 Task: change the line height option to 3 in the console.
Action: Mouse moved to (37, 489)
Screenshot: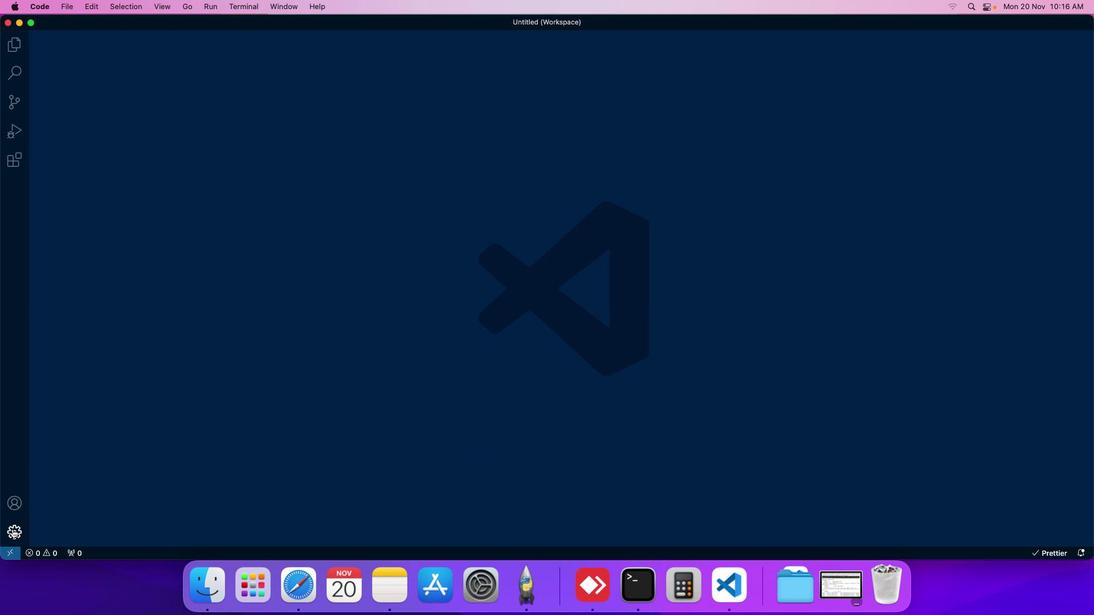 
Action: Mouse pressed left at (37, 489)
Screenshot: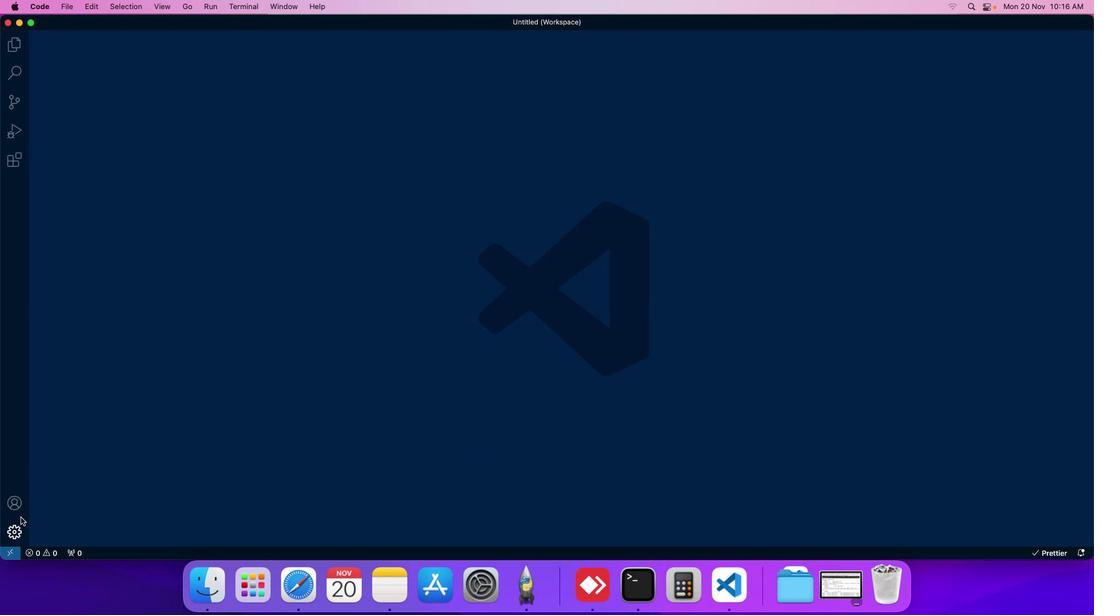 
Action: Mouse moved to (58, 420)
Screenshot: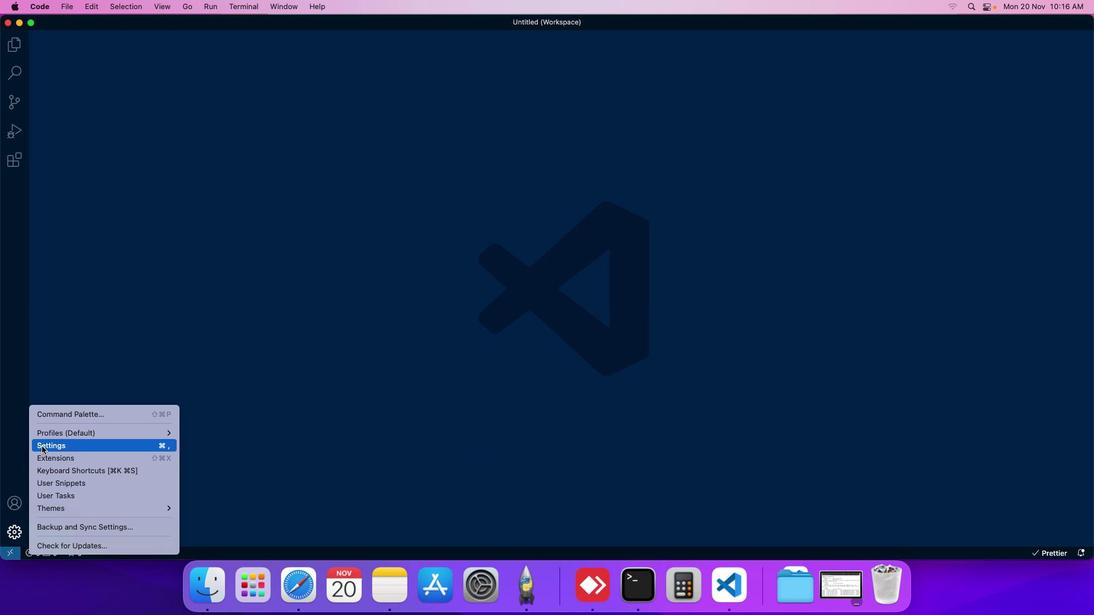 
Action: Mouse pressed left at (58, 420)
Screenshot: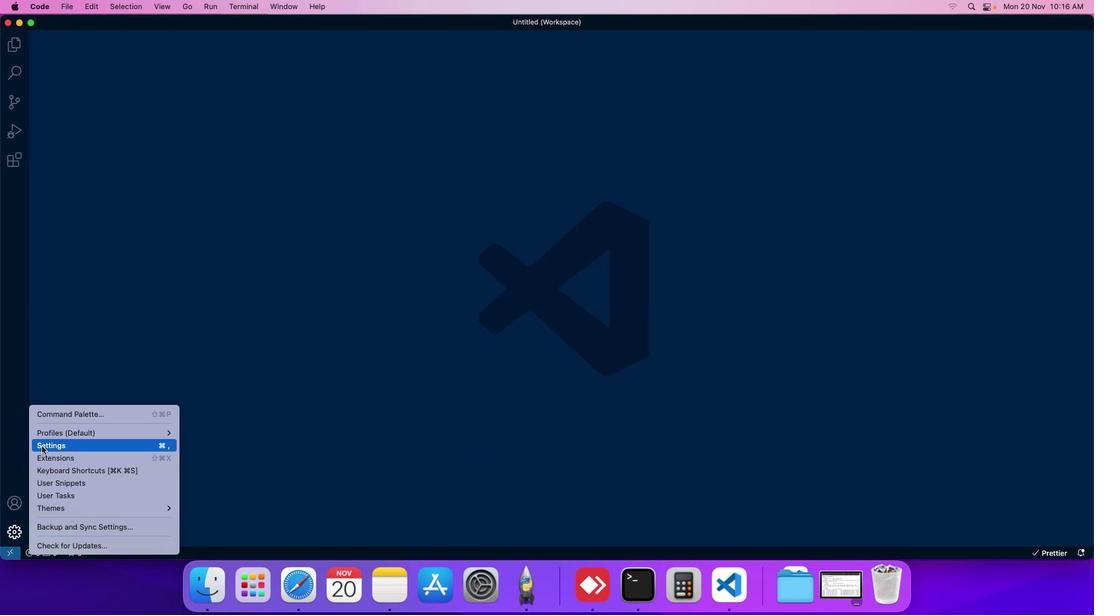 
Action: Mouse moved to (224, 121)
Screenshot: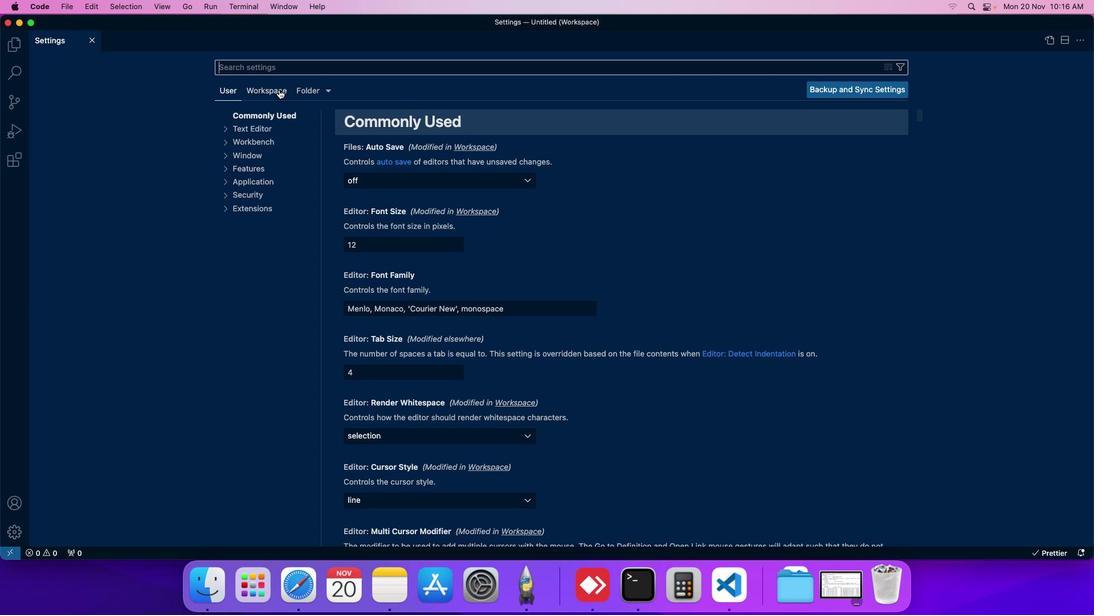 
Action: Mouse pressed left at (224, 121)
Screenshot: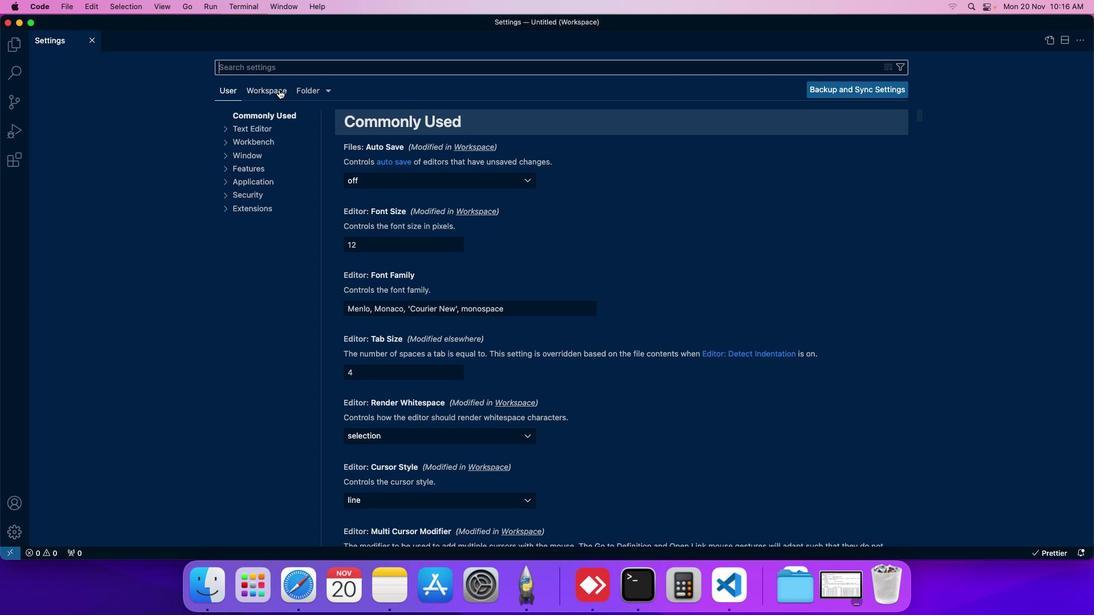
Action: Mouse moved to (210, 187)
Screenshot: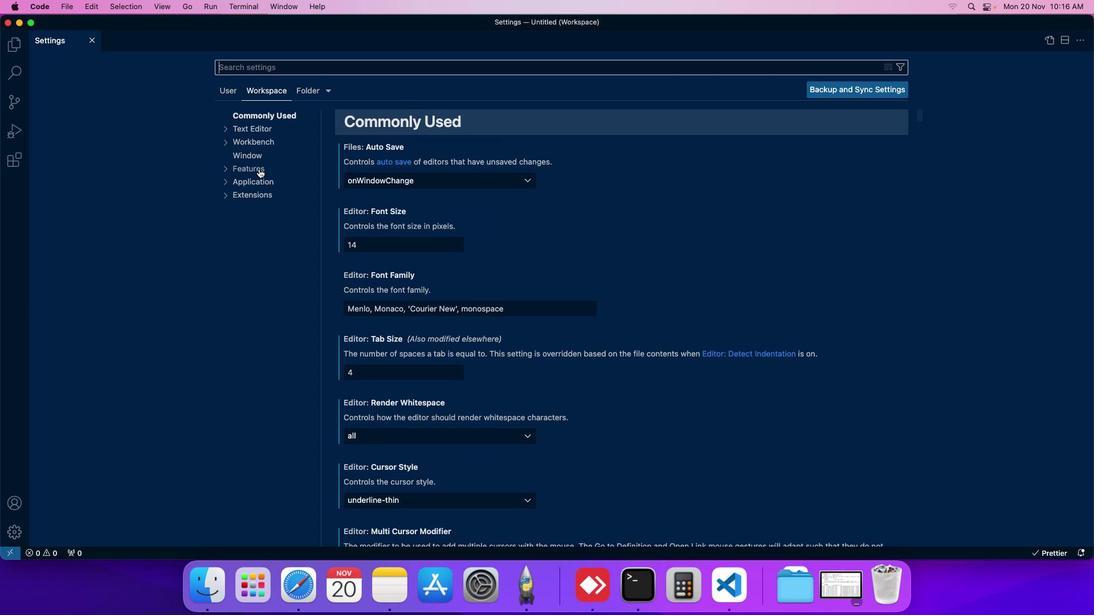
Action: Mouse pressed left at (210, 187)
Screenshot: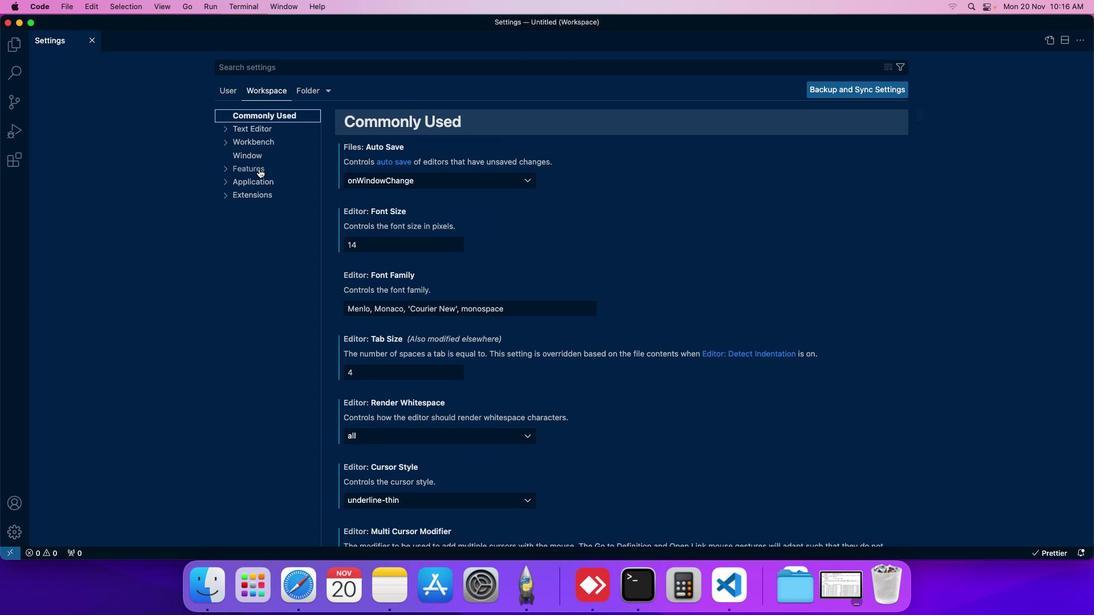 
Action: Mouse moved to (210, 230)
Screenshot: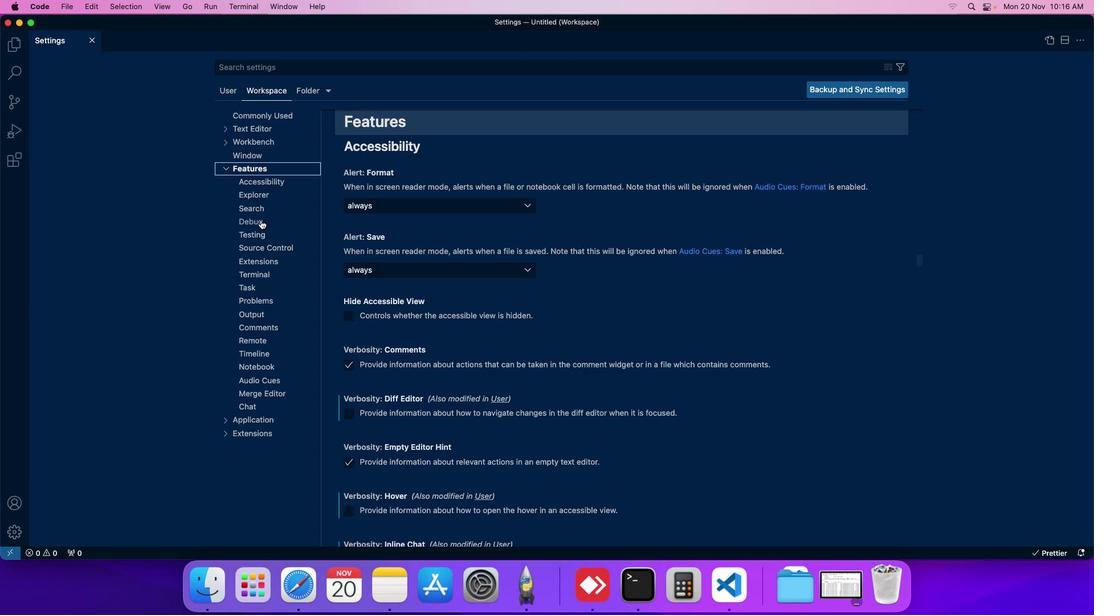 
Action: Mouse pressed left at (210, 230)
Screenshot: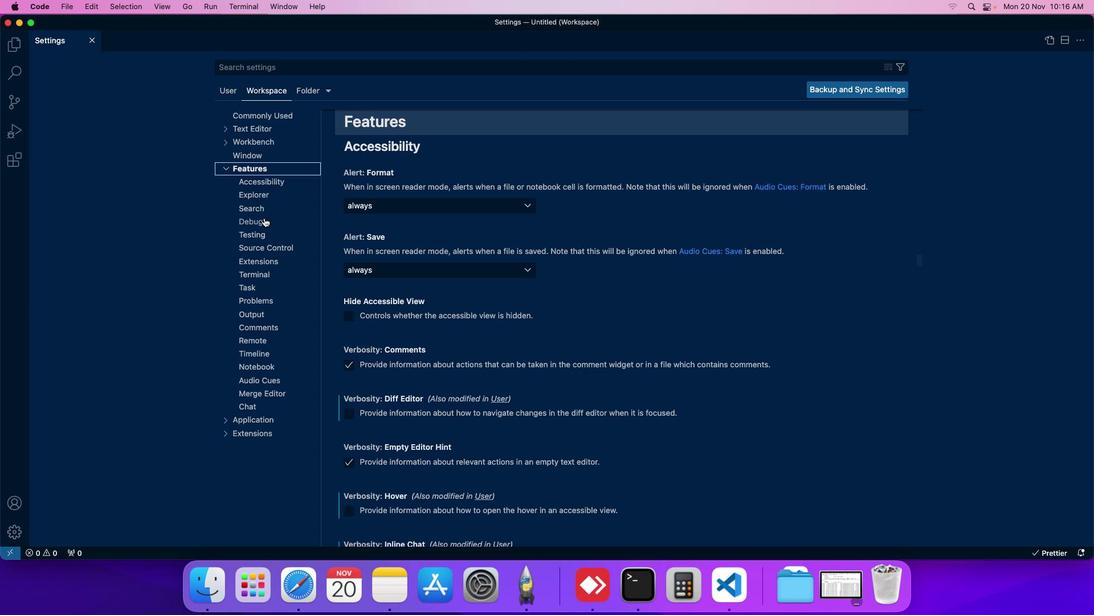 
Action: Mouse moved to (329, 261)
Screenshot: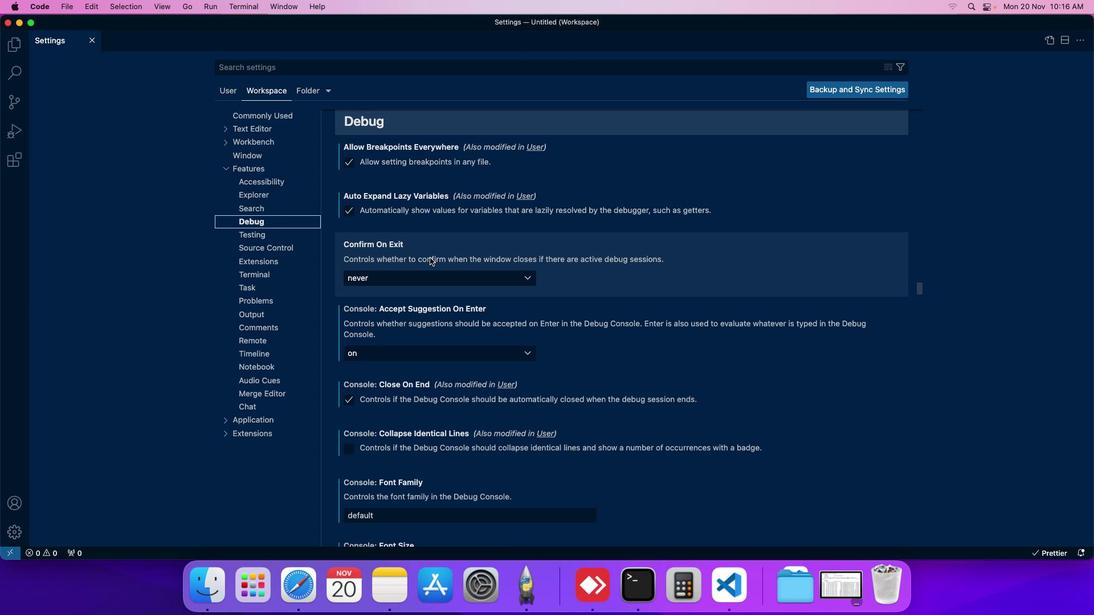 
Action: Mouse scrolled (329, 261) with delta (29, 45)
Screenshot: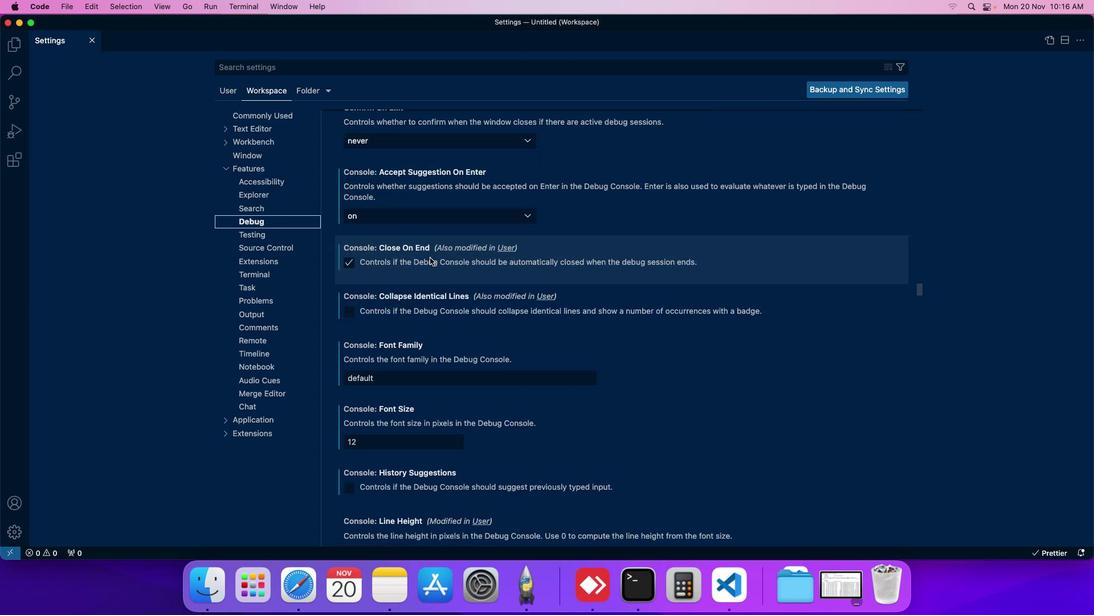
Action: Mouse scrolled (329, 261) with delta (29, 45)
Screenshot: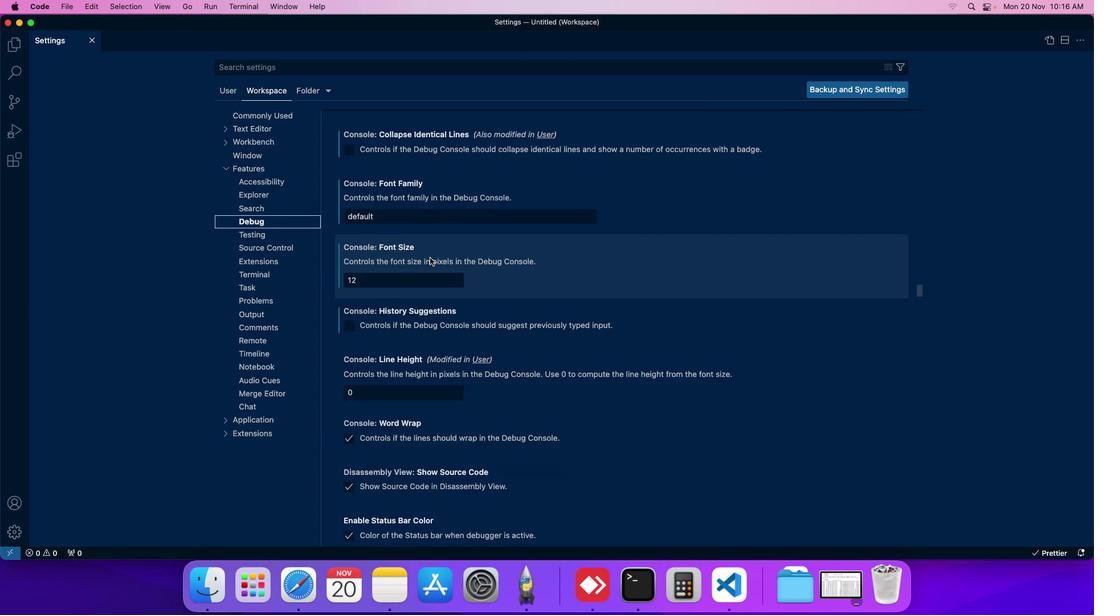 
Action: Mouse moved to (341, 370)
Screenshot: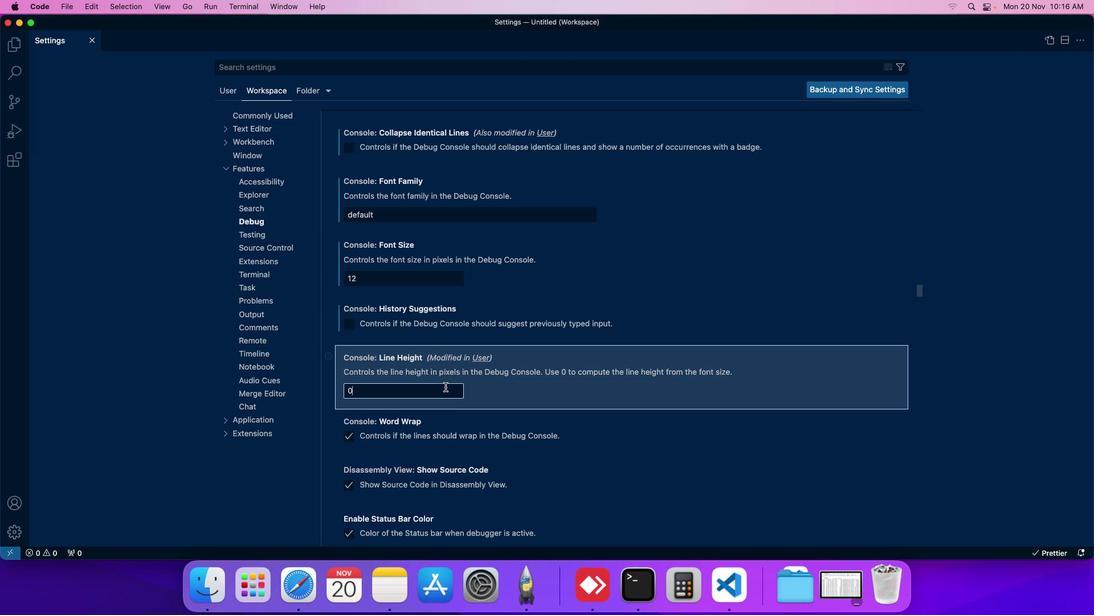 
Action: Mouse pressed left at (341, 370)
Screenshot: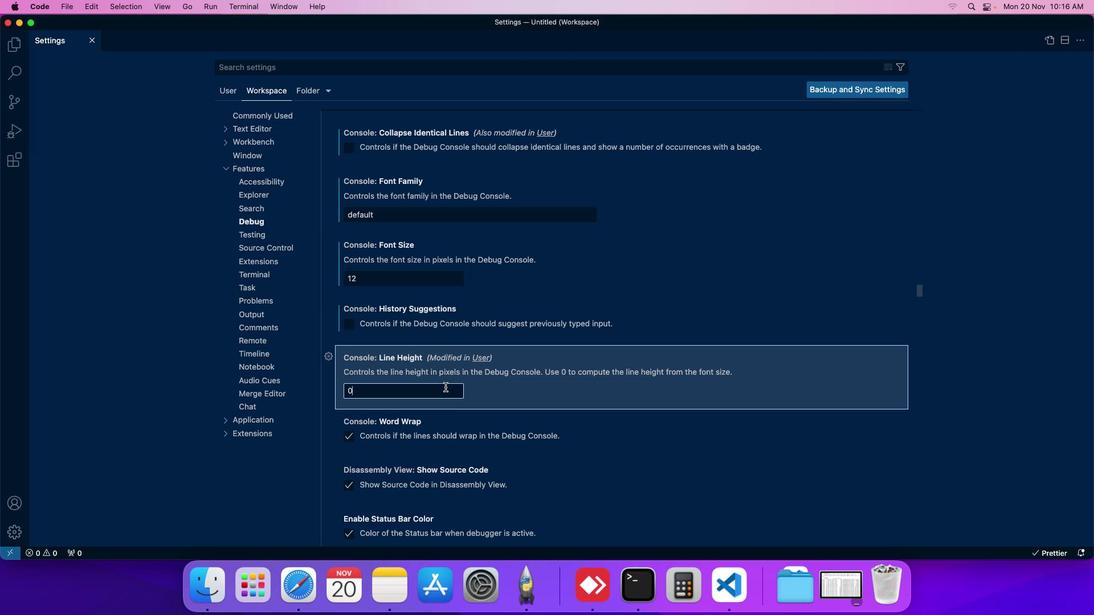 
Action: Key pressed Key.backspace'3'
Screenshot: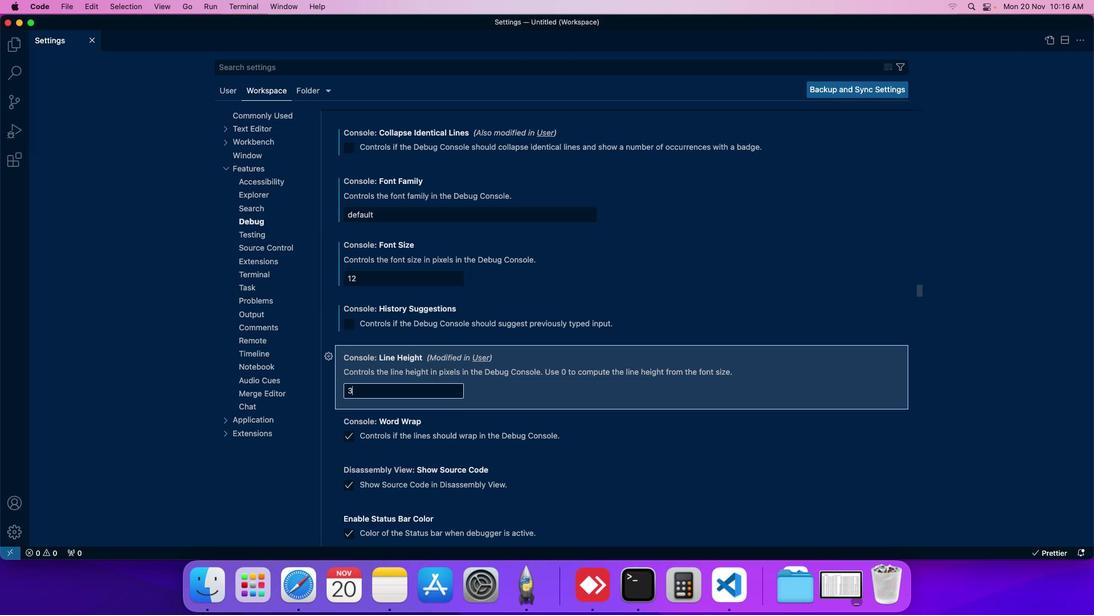 
